 Task: Add a dependency to the task Implement data encryption for better user security , the existing task  Add support for internationalization to the mobile app in the project Trailblazer.
Action: Mouse moved to (773, 498)
Screenshot: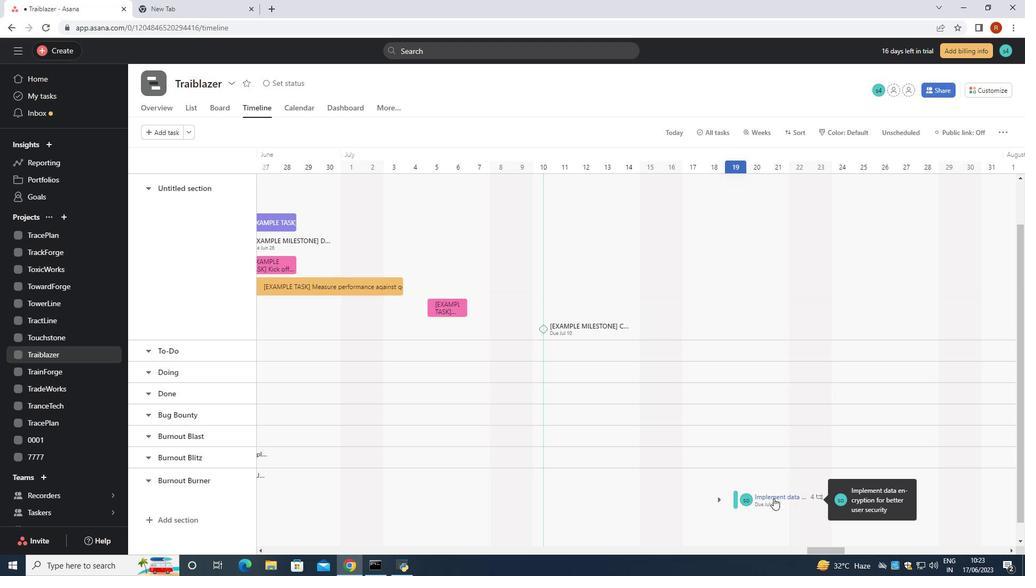 
Action: Mouse pressed left at (773, 498)
Screenshot: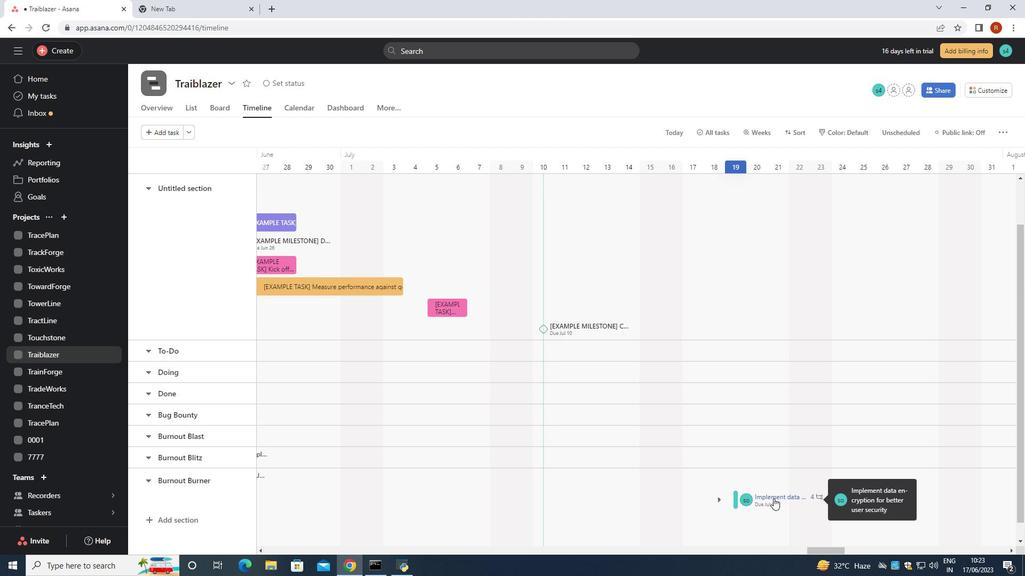 
Action: Mouse moved to (792, 272)
Screenshot: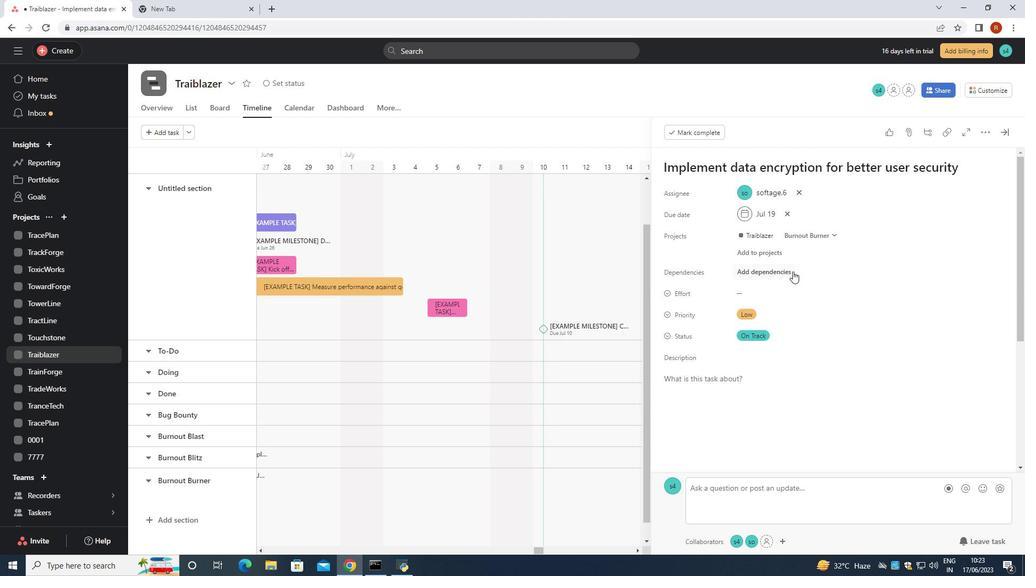 
Action: Mouse pressed left at (792, 272)
Screenshot: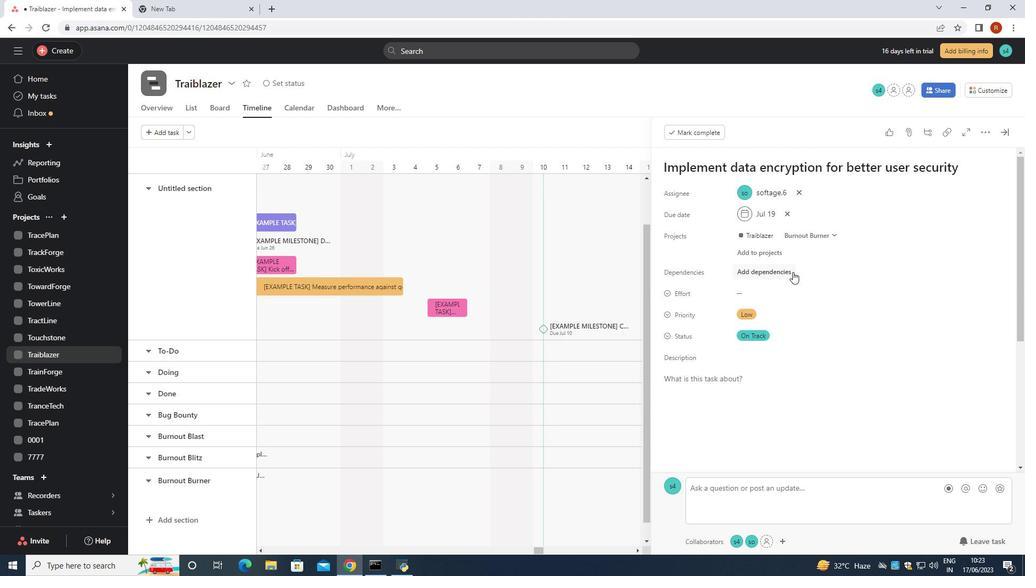 
Action: Key pressed <Key.shift>Add<Key.space>support<Key.space>for<Key.space>internationalization<Key.space>to<Key.space>mobile<Key.space>app<Key.space><Key.enter>
Screenshot: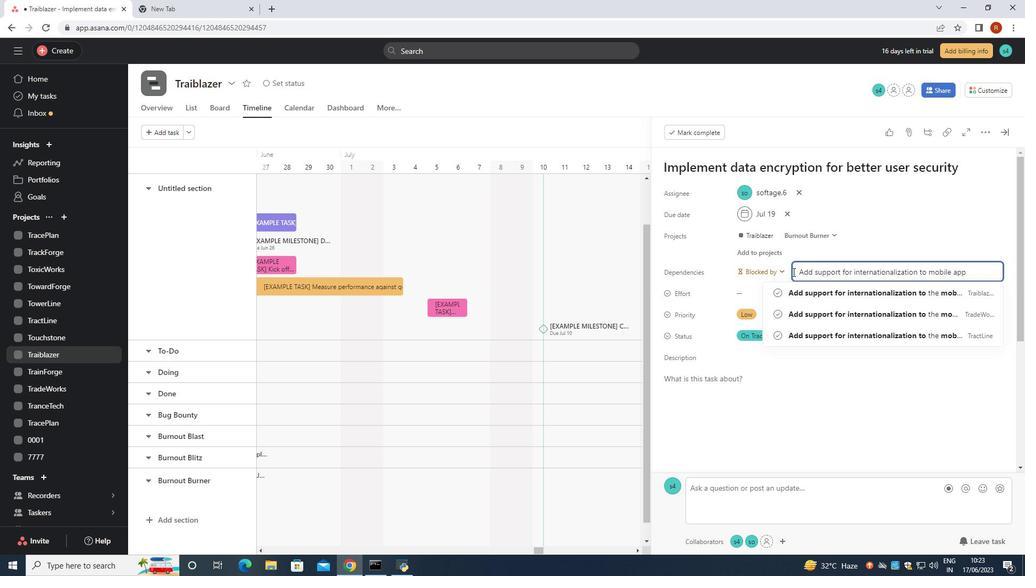 
Action: Mouse moved to (811, 363)
Screenshot: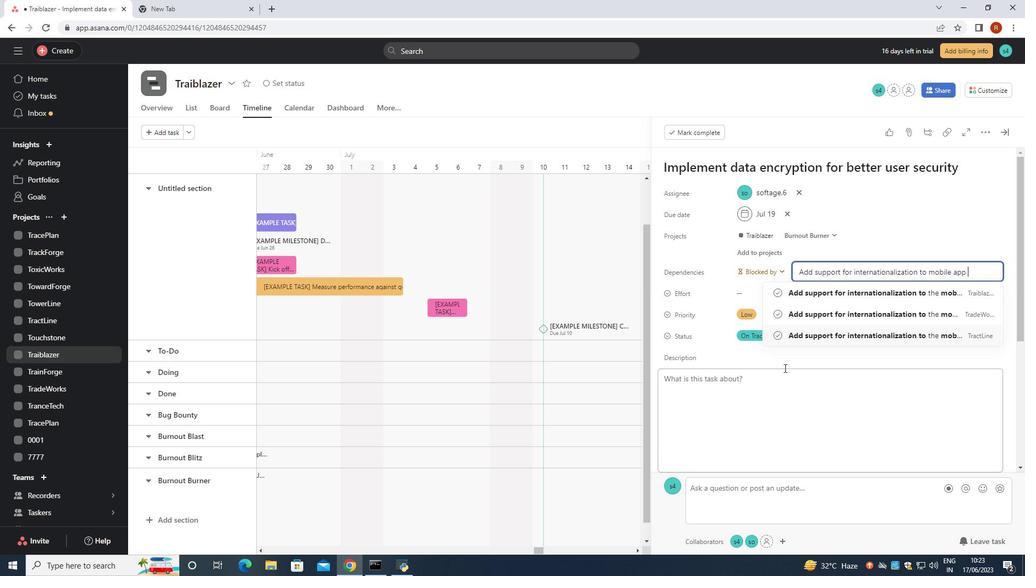 
Action: Mouse scrolled (811, 363) with delta (0, 0)
Screenshot: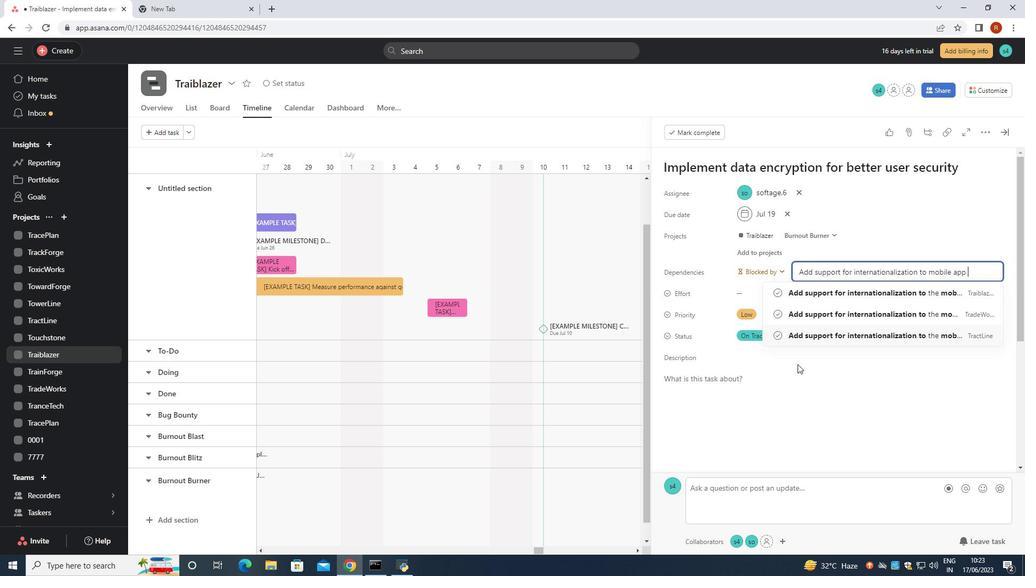 
Action: Mouse moved to (825, 367)
Screenshot: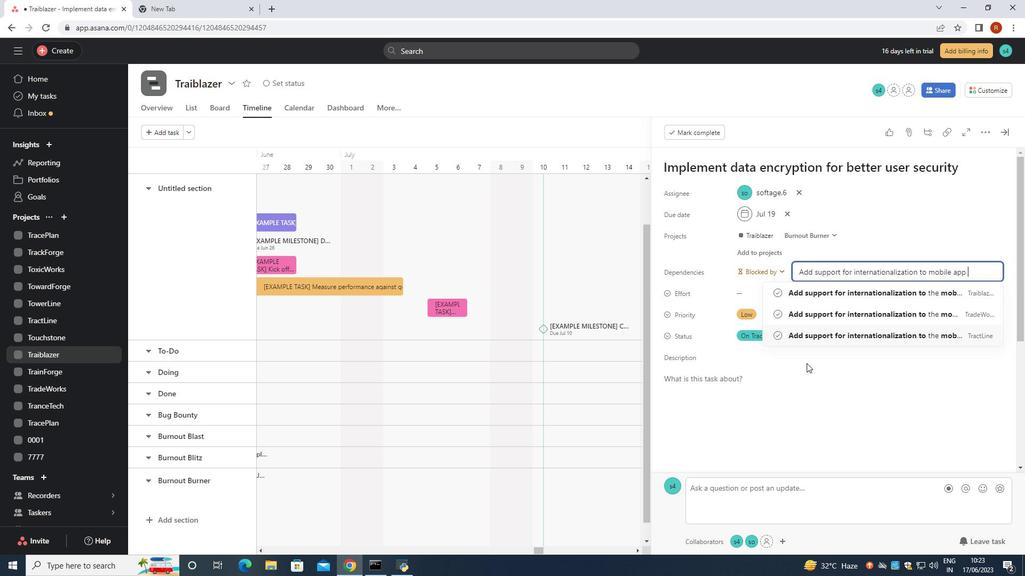 
Action: Mouse scrolled (825, 367) with delta (0, 0)
Screenshot: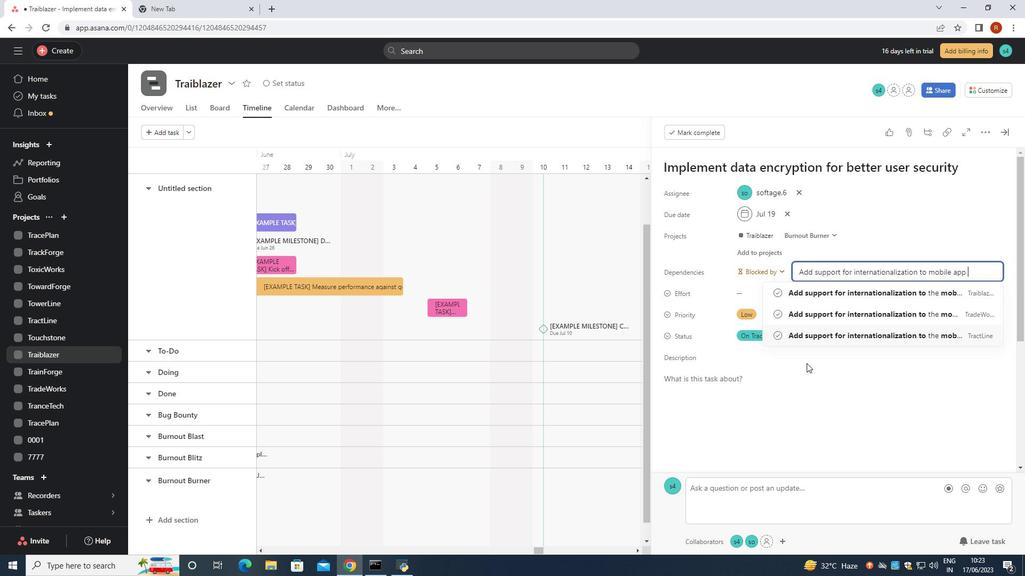 
Action: Mouse moved to (839, 374)
Screenshot: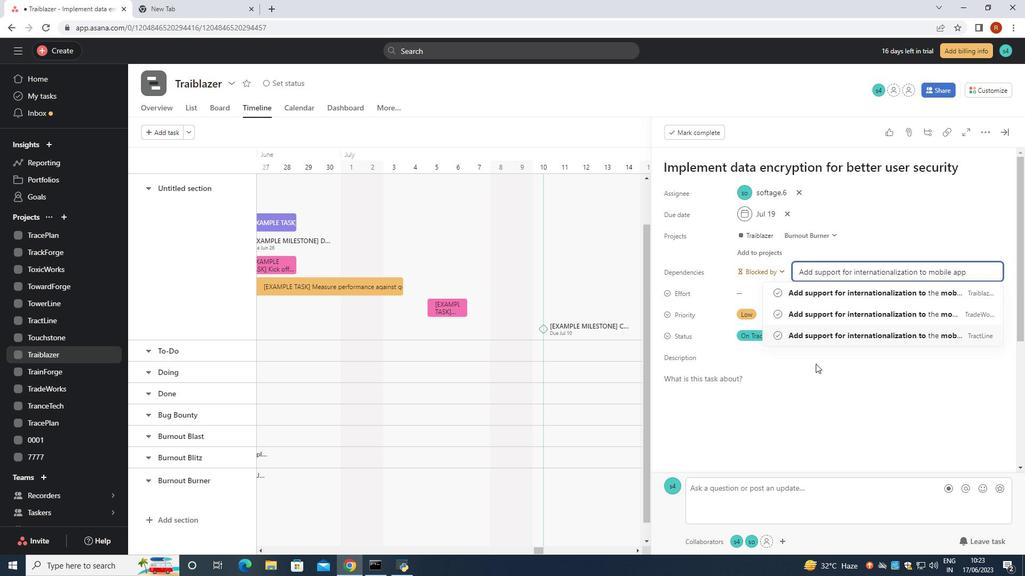 
Action: Mouse scrolled (839, 373) with delta (0, 0)
Screenshot: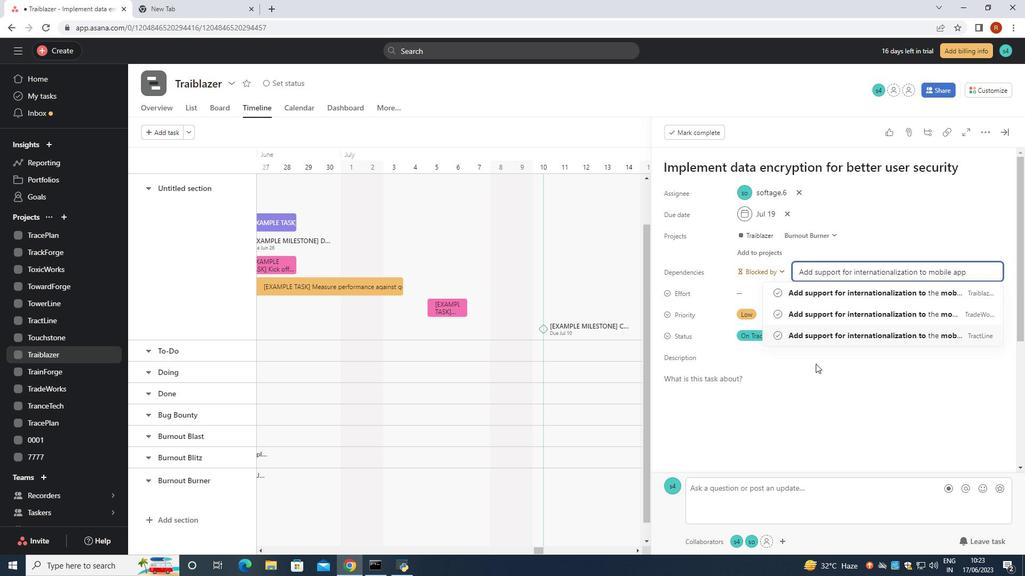 
Action: Mouse moved to (847, 378)
Screenshot: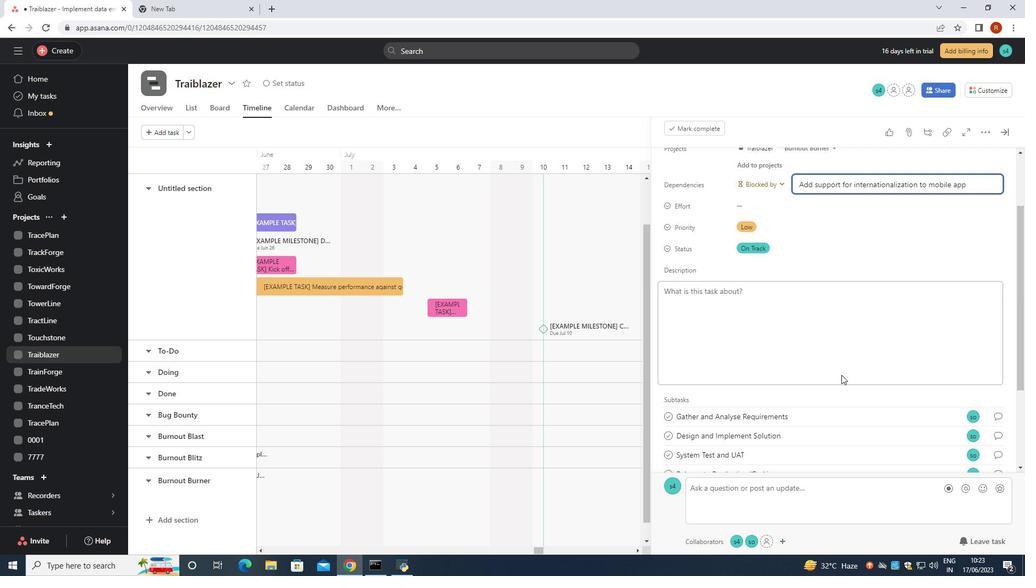 
Action: Mouse scrolled (847, 378) with delta (0, 0)
Screenshot: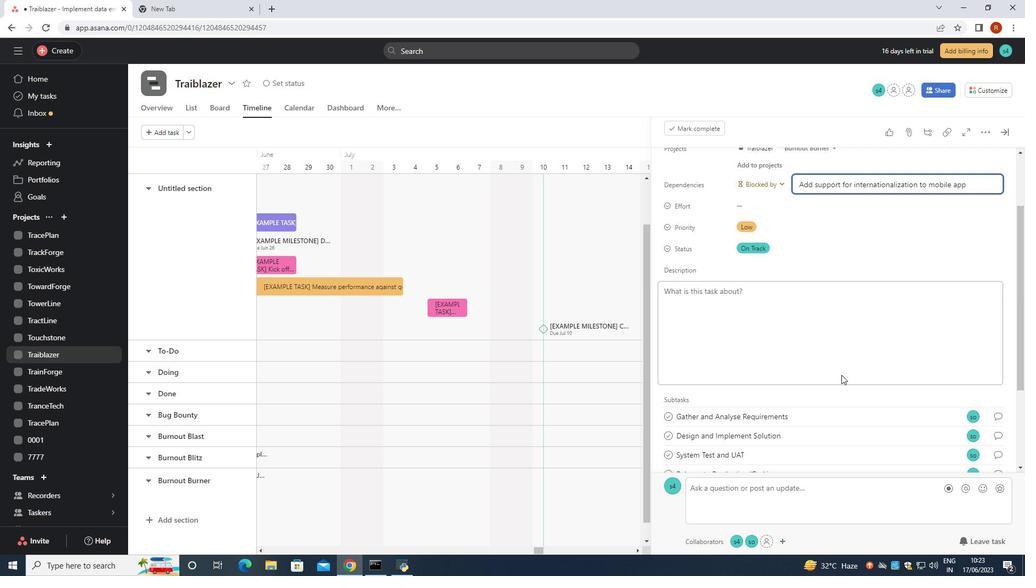 
Action: Mouse moved to (857, 385)
Screenshot: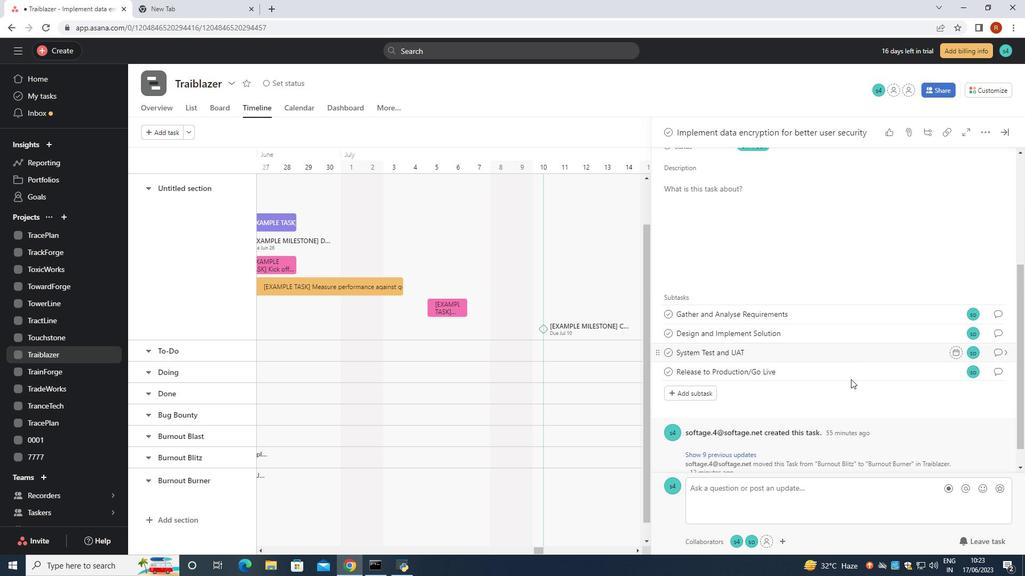 
Action: Mouse scrolled (857, 384) with delta (0, 0)
Screenshot: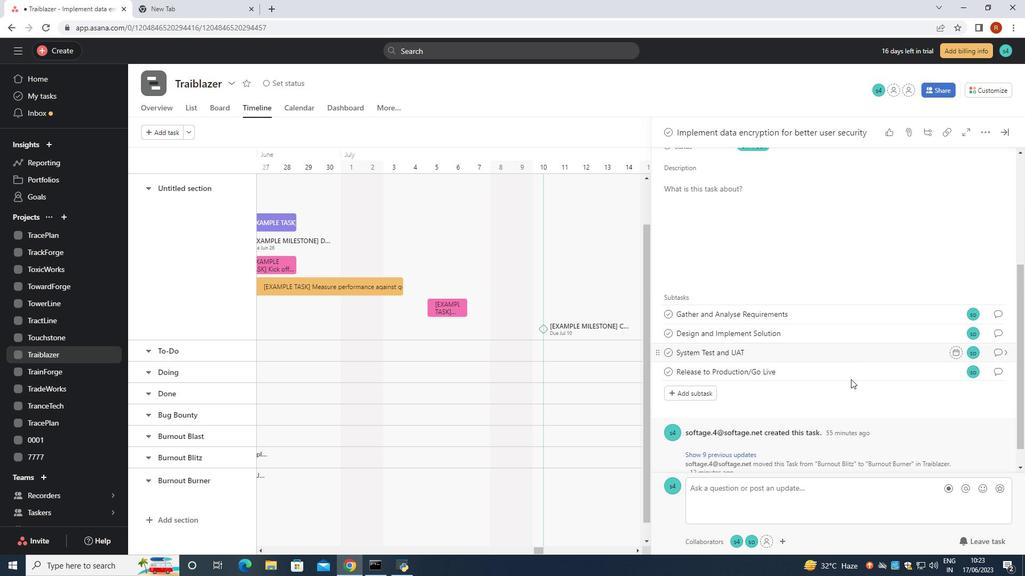 
Action: Mouse moved to (859, 388)
Screenshot: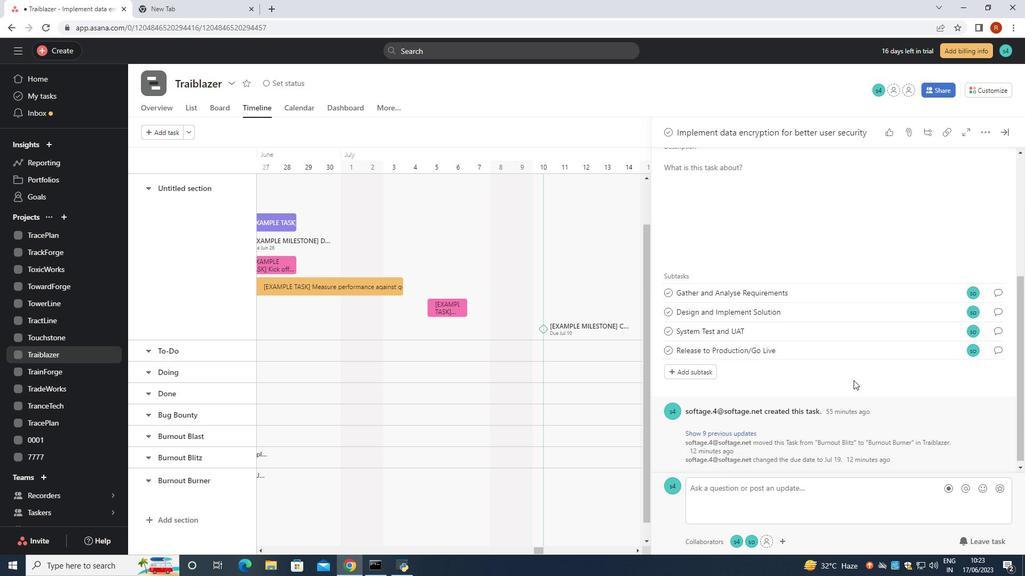 
Action: Mouse scrolled (859, 387) with delta (0, 0)
Screenshot: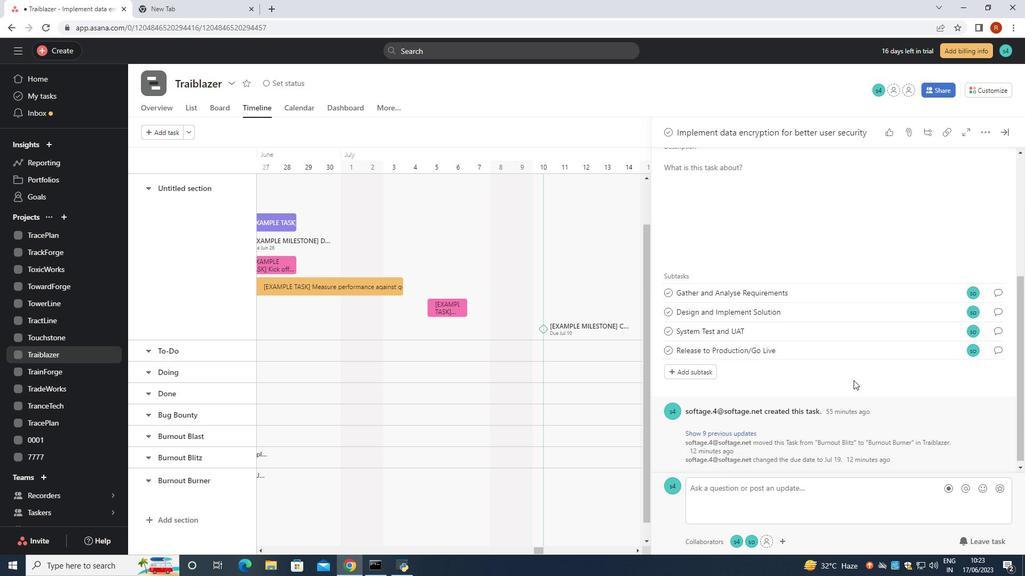 
Action: Mouse moved to (861, 390)
Screenshot: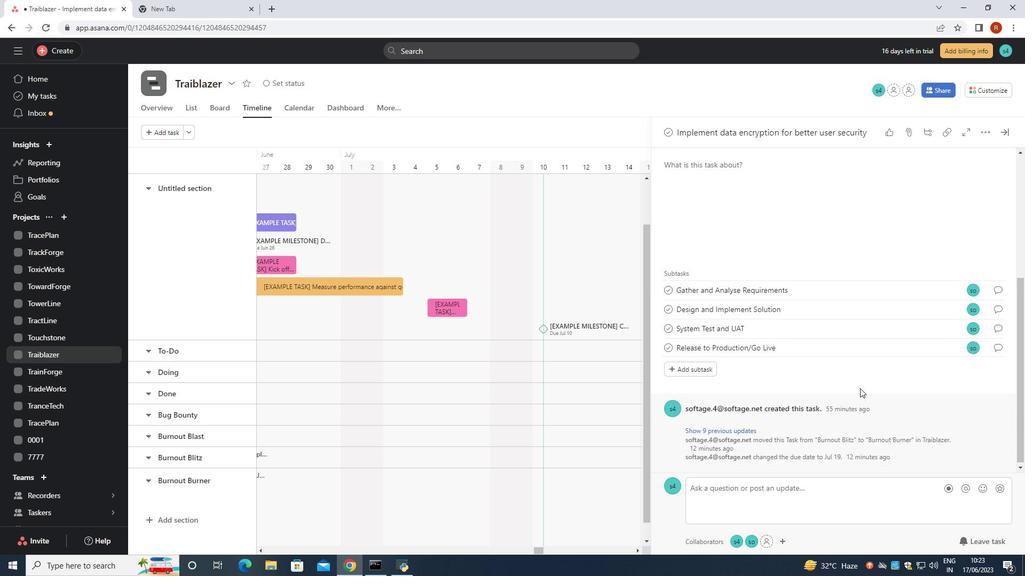 
Action: Mouse scrolled (861, 390) with delta (0, 0)
Screenshot: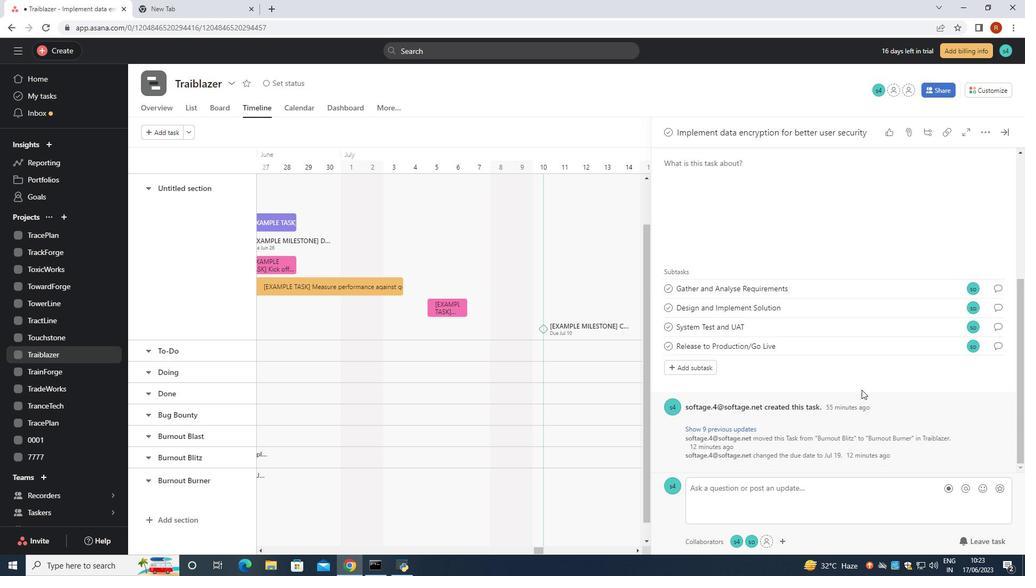 
Action: Mouse scrolled (861, 390) with delta (0, 0)
Screenshot: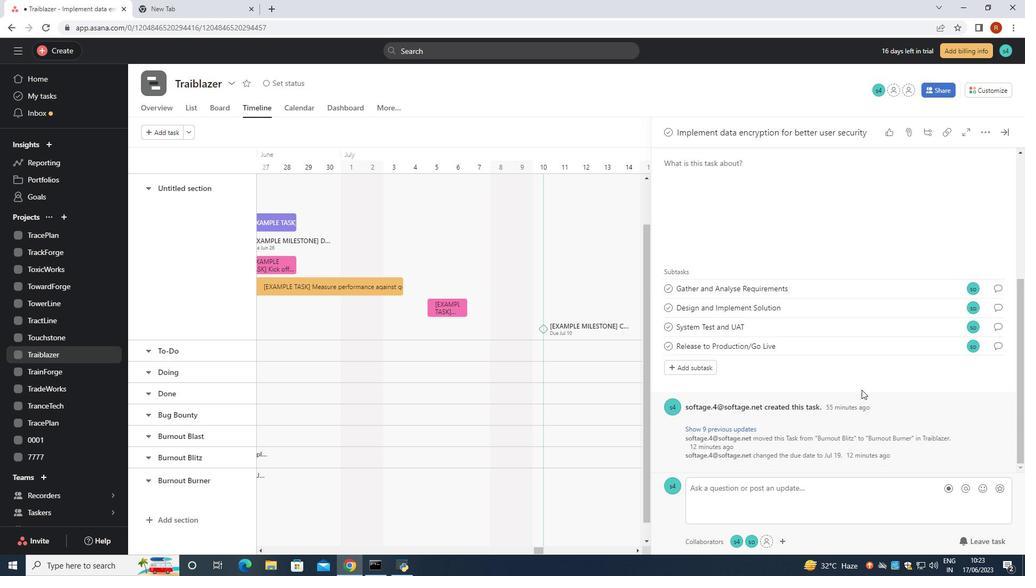 
Action: Mouse scrolled (861, 390) with delta (0, 0)
Screenshot: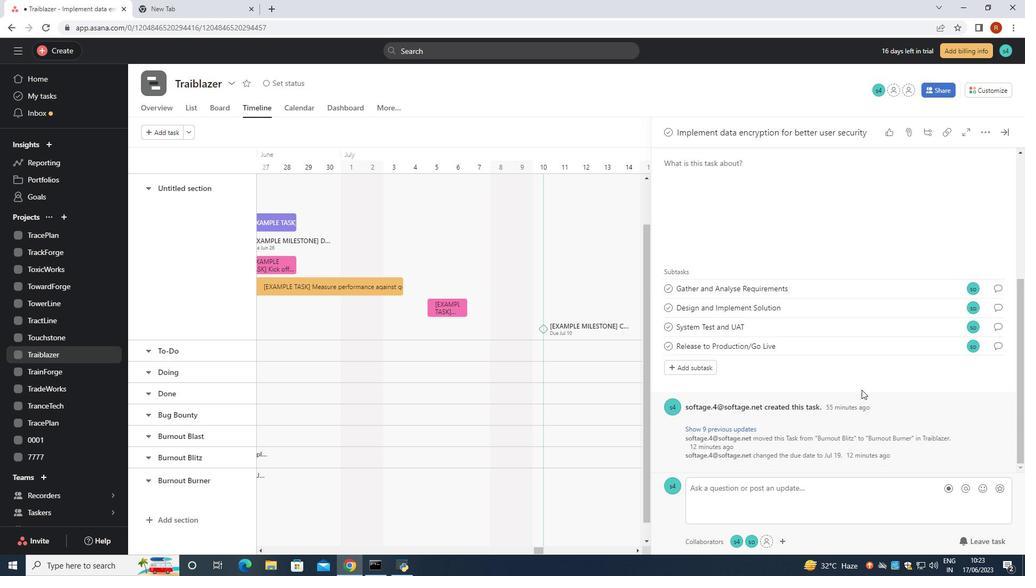 
Action: Mouse scrolled (861, 390) with delta (0, 0)
Screenshot: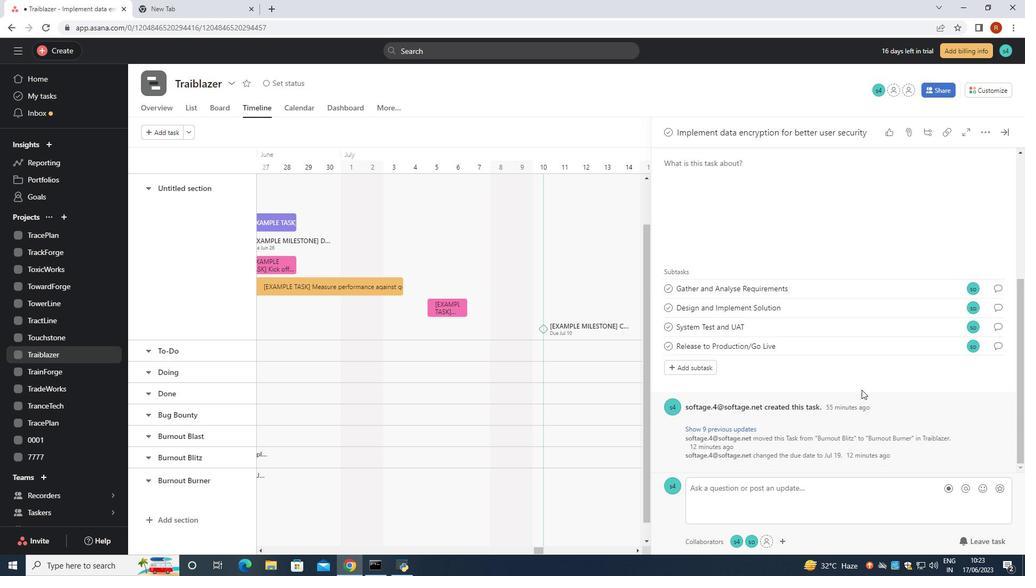 
Action: Mouse moved to (862, 388)
Screenshot: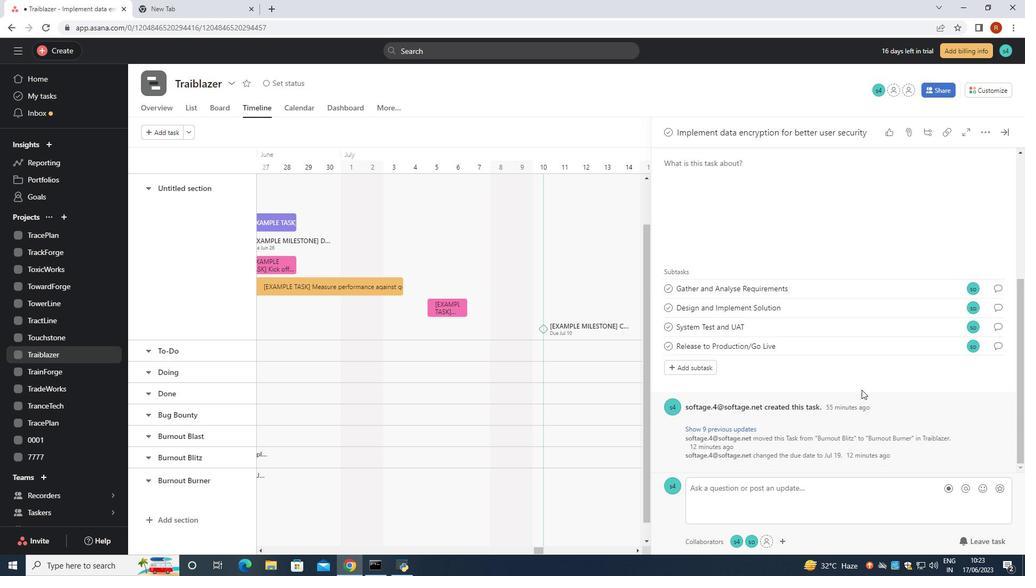 
Action: Mouse scrolled (862, 389) with delta (0, 0)
Screenshot: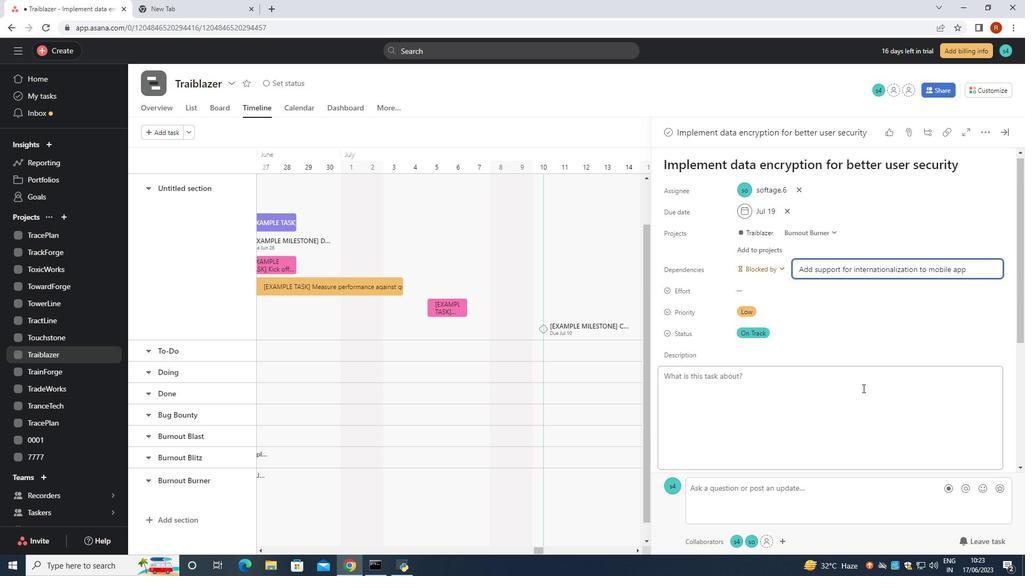 
Action: Mouse scrolled (862, 389) with delta (0, 0)
Screenshot: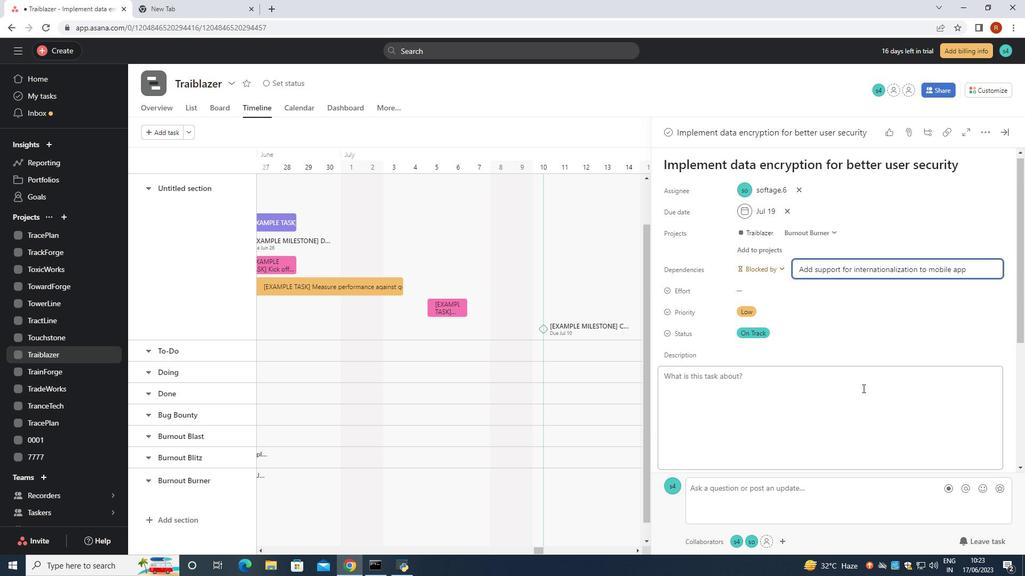 
Action: Mouse scrolled (862, 389) with delta (0, 0)
Screenshot: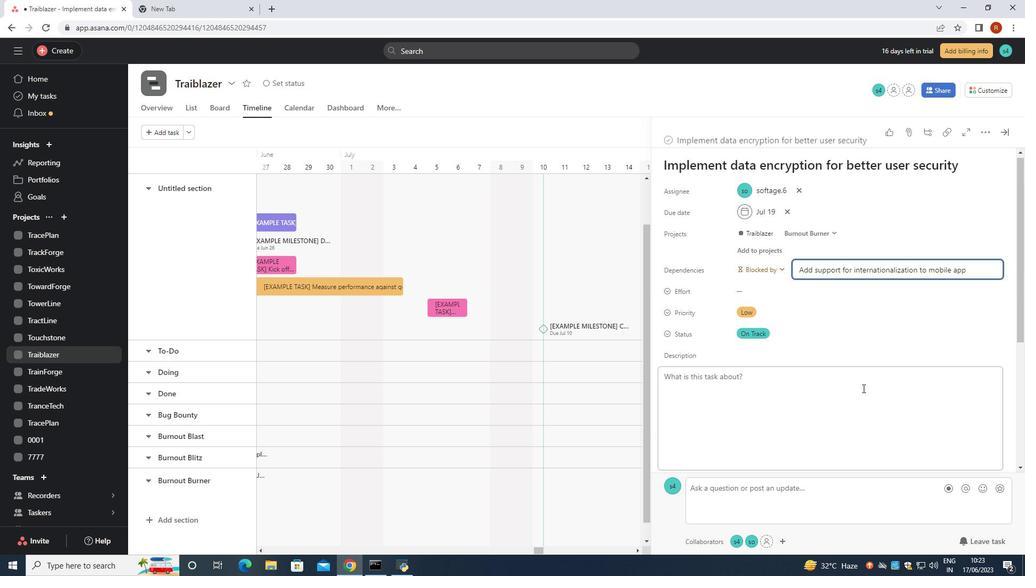 
Action: Mouse scrolled (862, 389) with delta (0, 0)
Screenshot: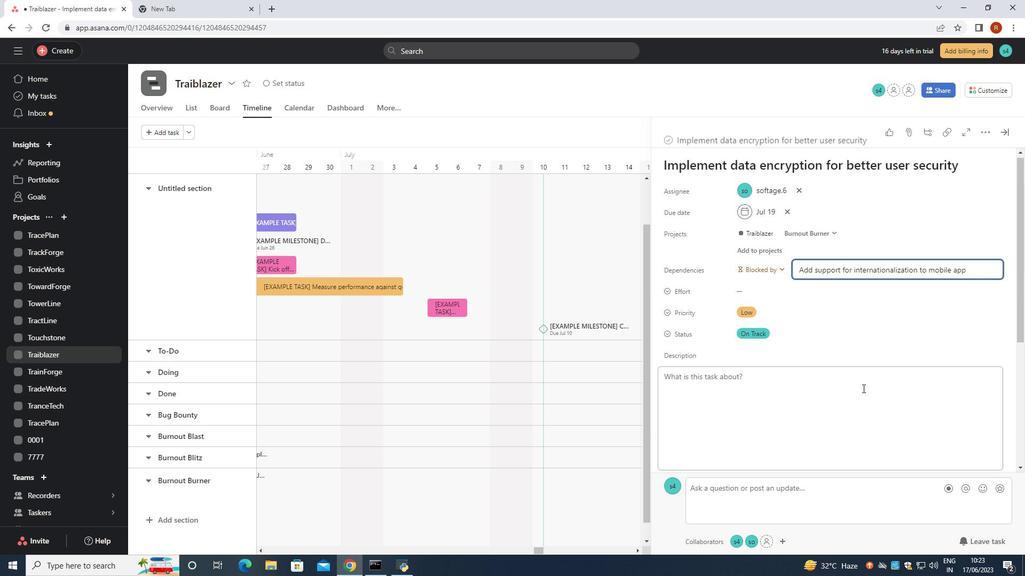 
Action: Mouse scrolled (862, 389) with delta (0, 0)
Screenshot: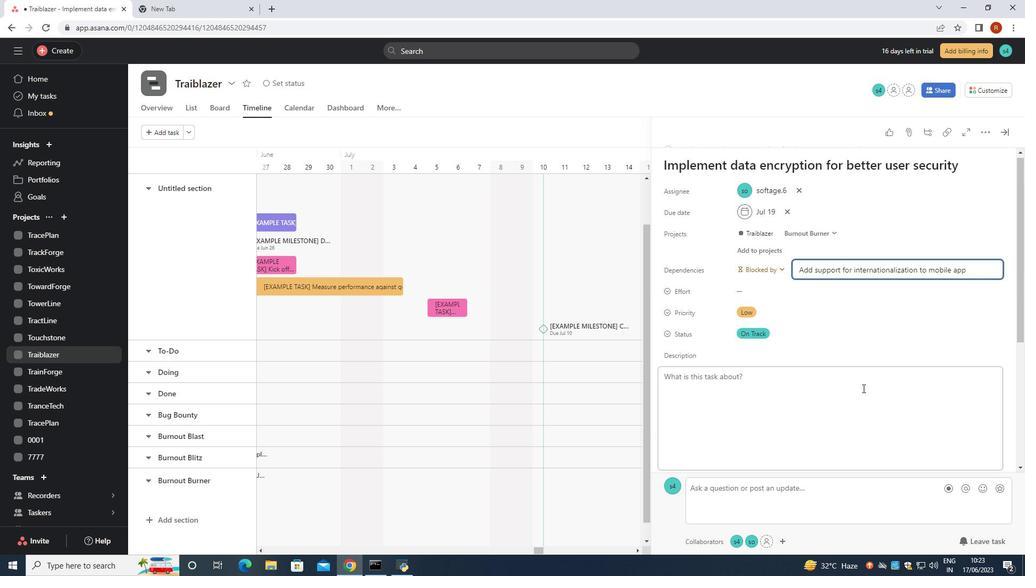 
Action: Mouse moved to (888, 334)
Screenshot: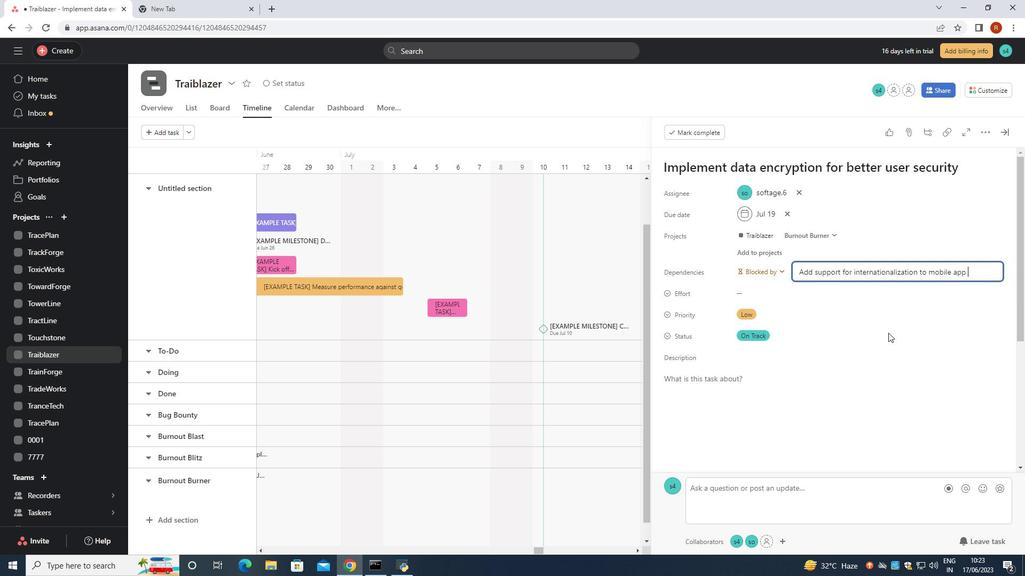 
Action: Key pressed <Key.enter>
Screenshot: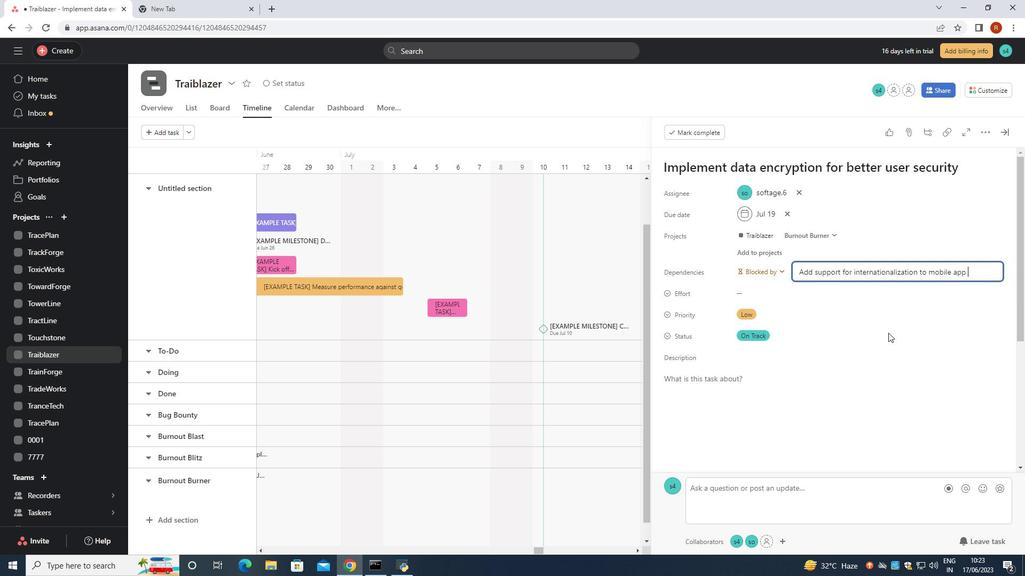 
Action: Mouse moved to (861, 319)
Screenshot: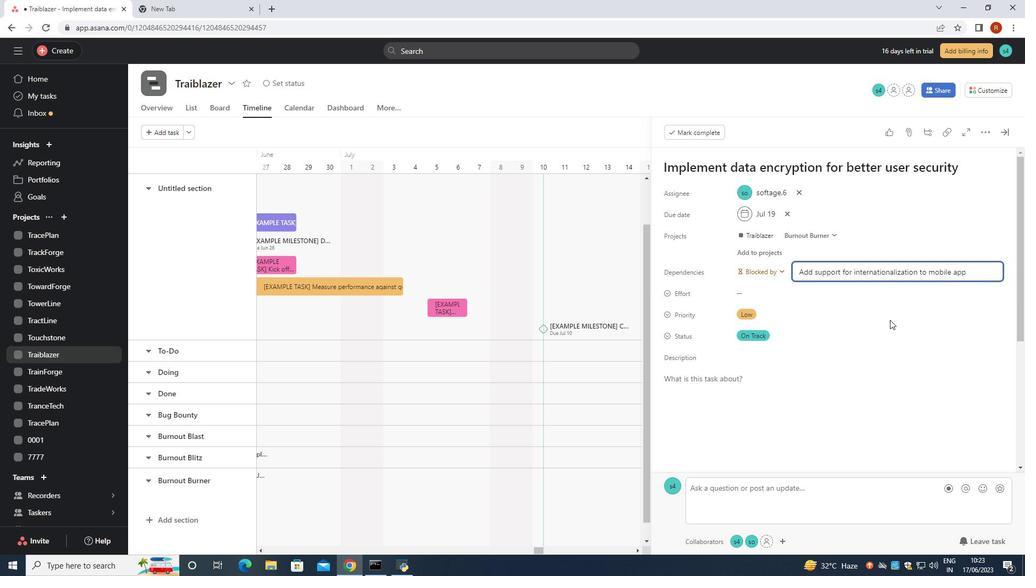 
